 Task: Sort the products in the category "Guacamole" by price (lowest first).
Action: Mouse moved to (866, 309)
Screenshot: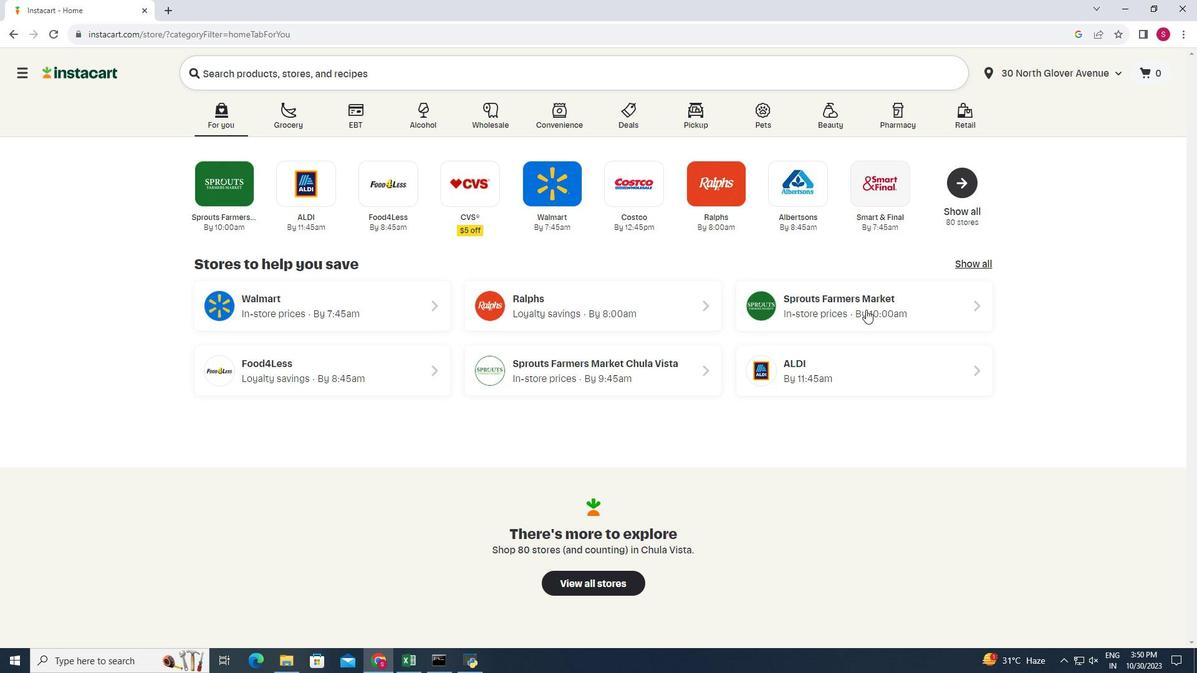 
Action: Mouse pressed left at (866, 309)
Screenshot: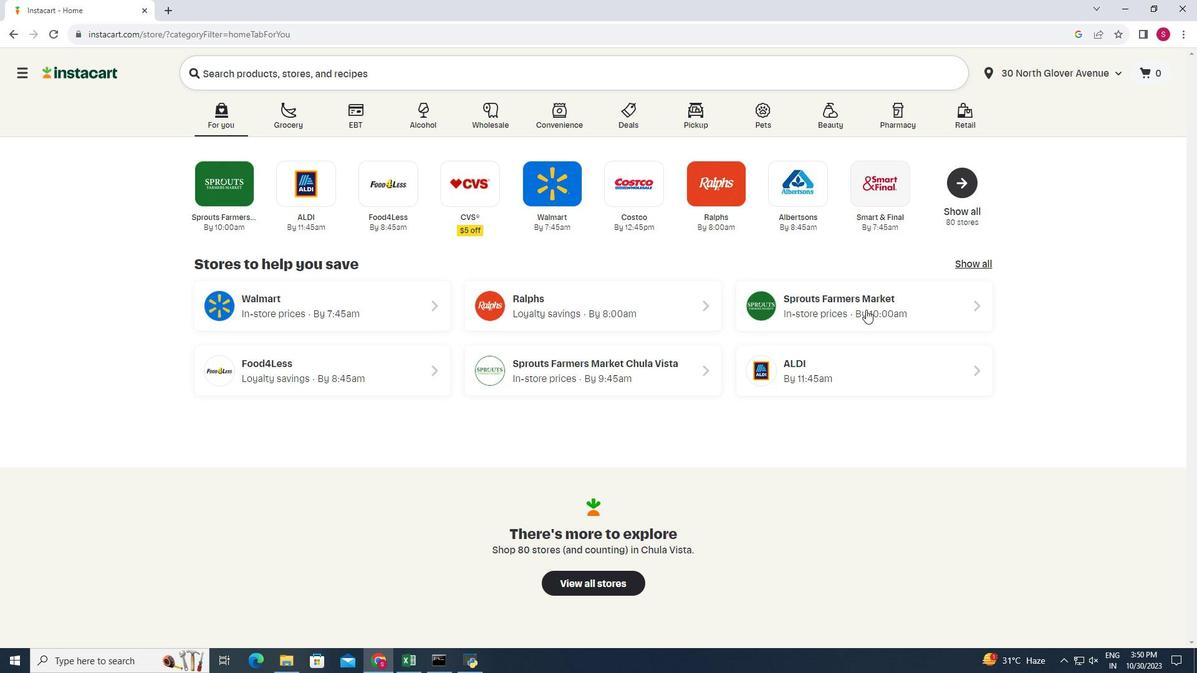 
Action: Mouse moved to (42, 550)
Screenshot: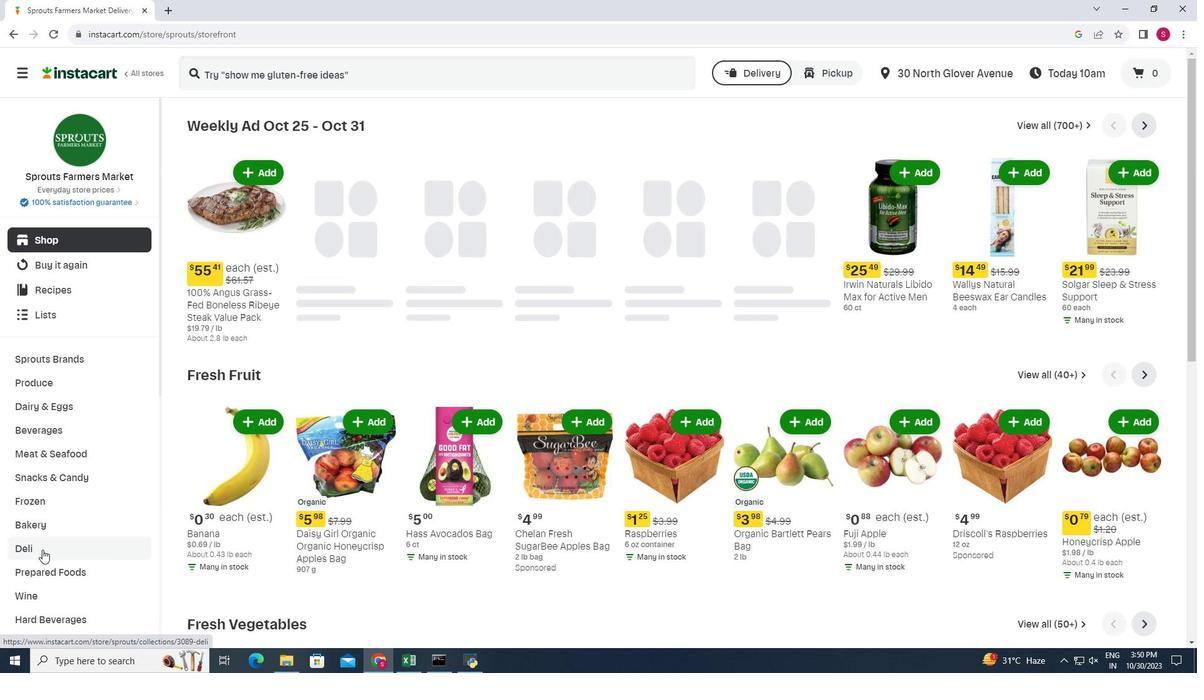 
Action: Mouse pressed left at (42, 550)
Screenshot: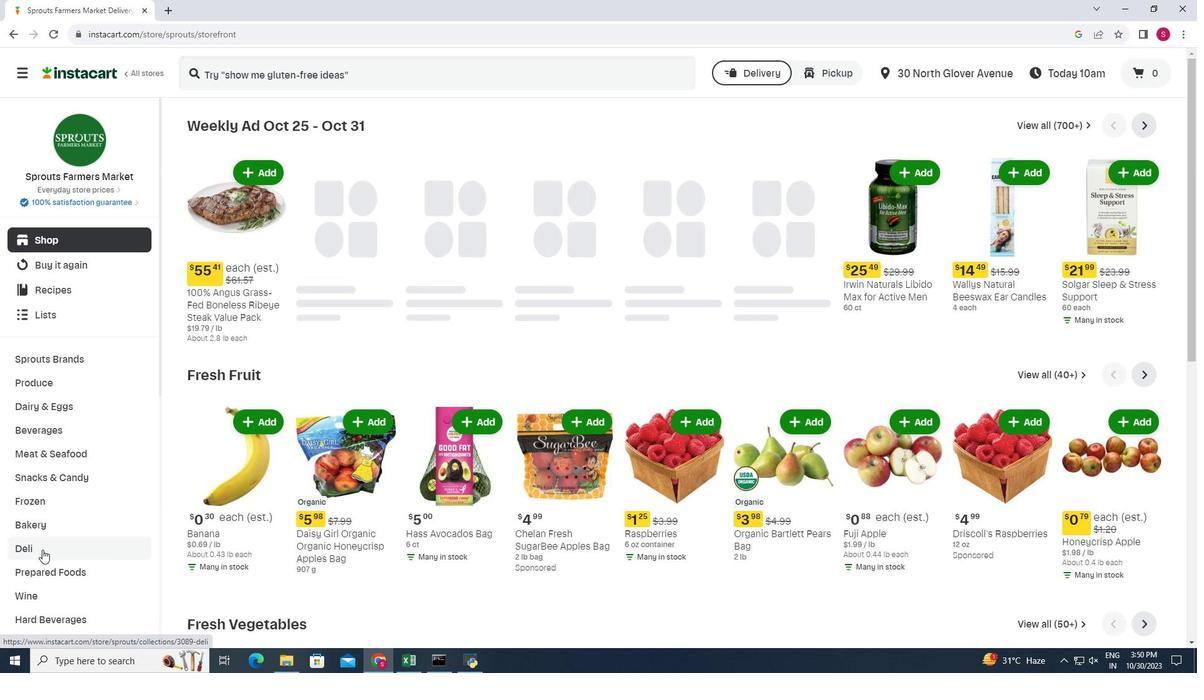 
Action: Mouse moved to (408, 157)
Screenshot: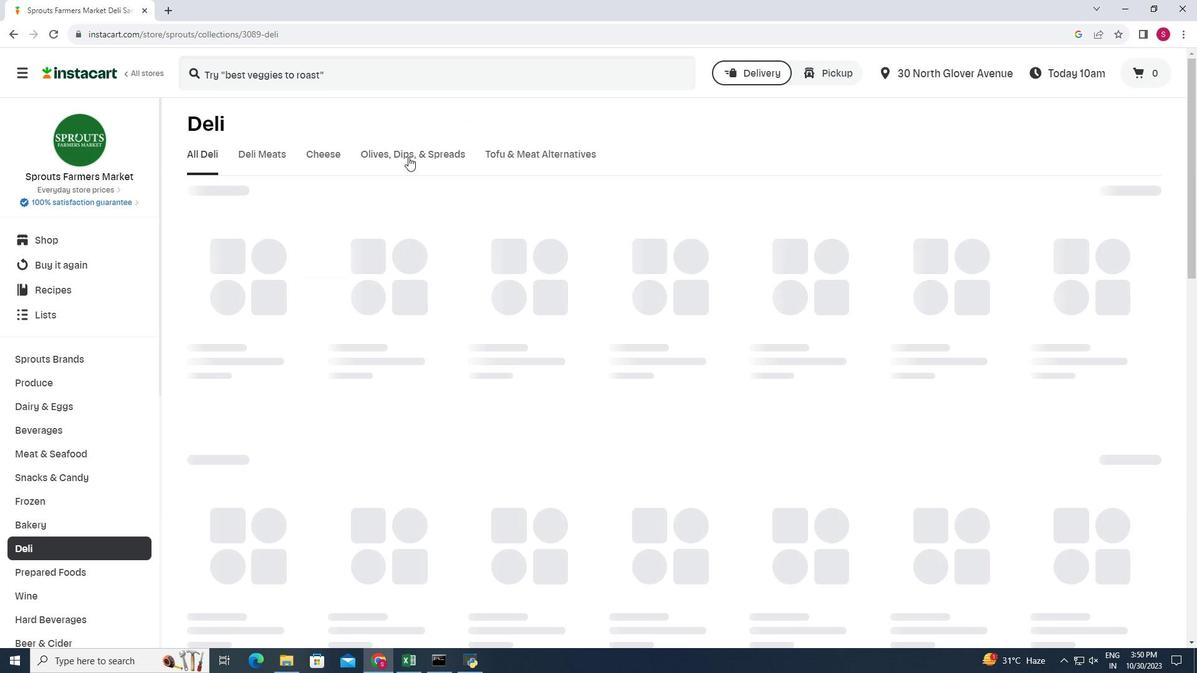 
Action: Mouse pressed left at (408, 157)
Screenshot: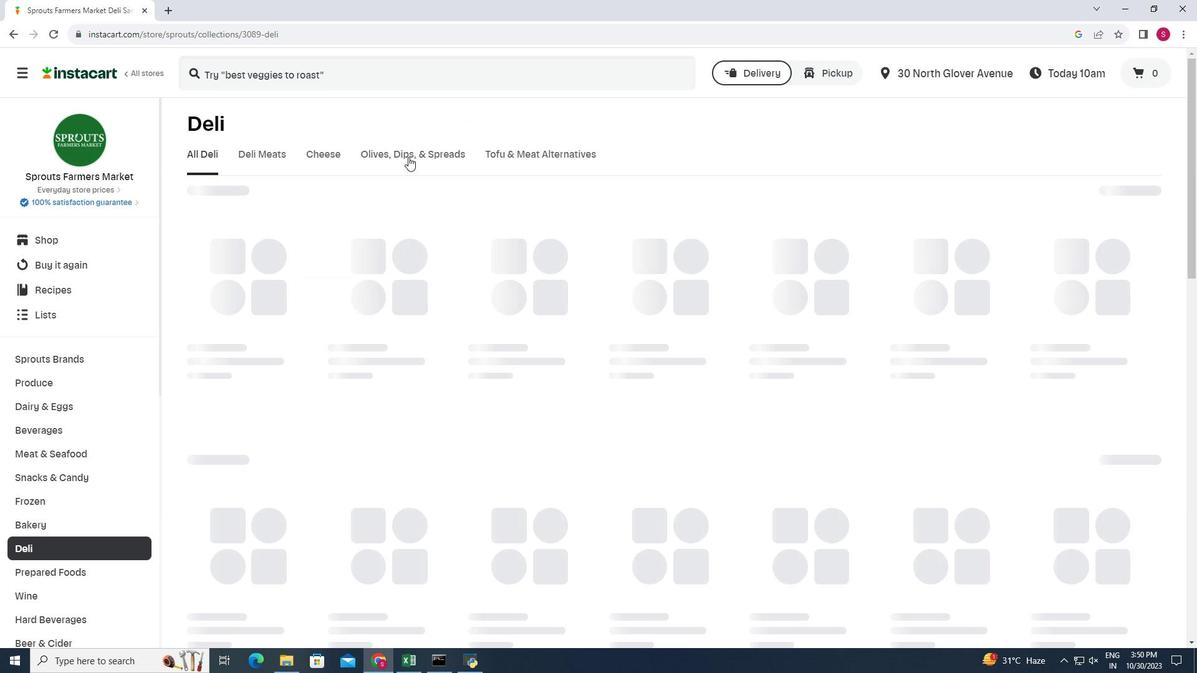 
Action: Mouse moved to (1148, 263)
Screenshot: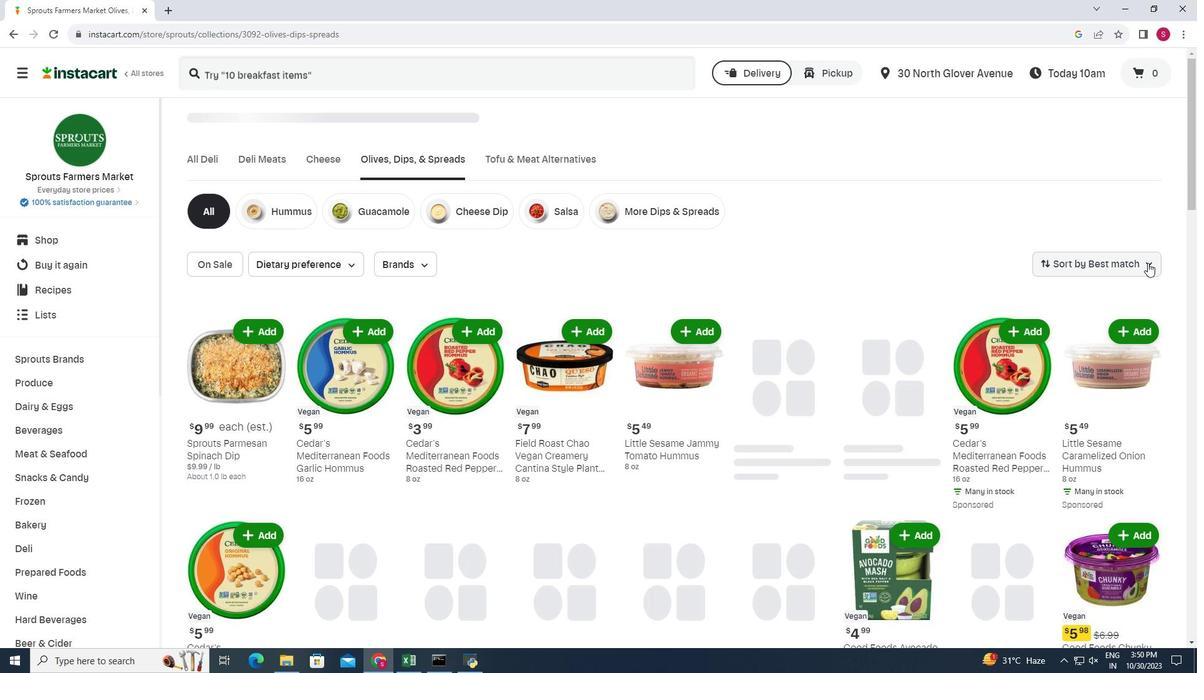 
Action: Mouse pressed left at (1148, 263)
Screenshot: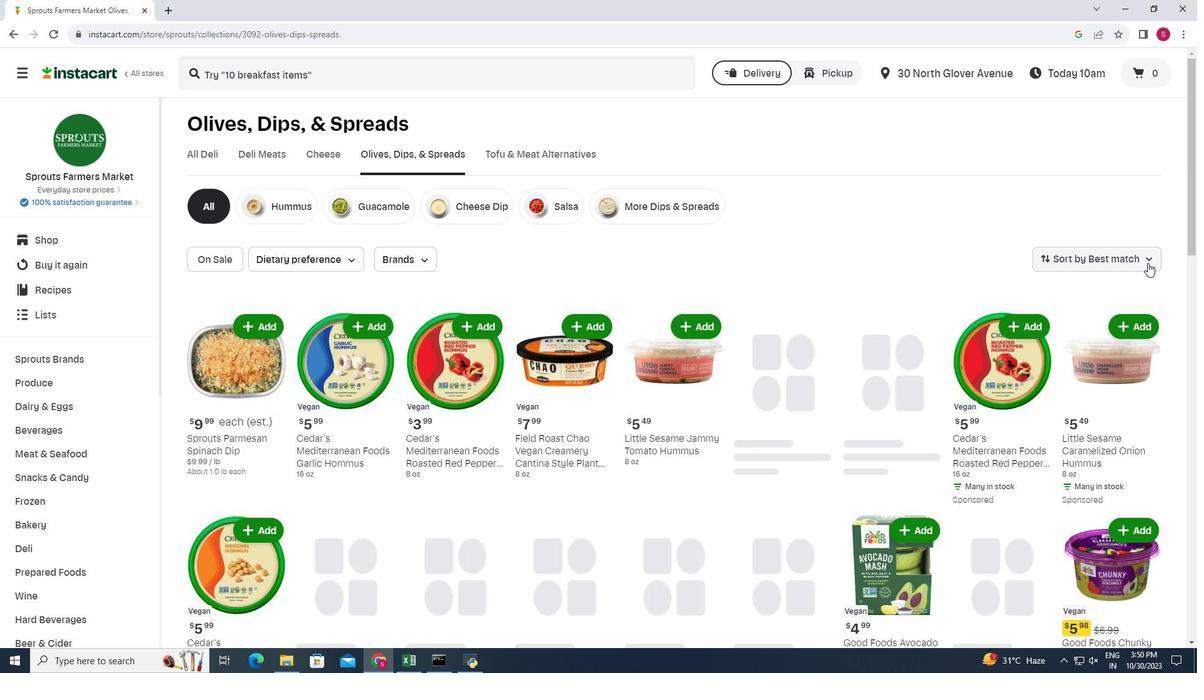 
Action: Mouse moved to (399, 198)
Screenshot: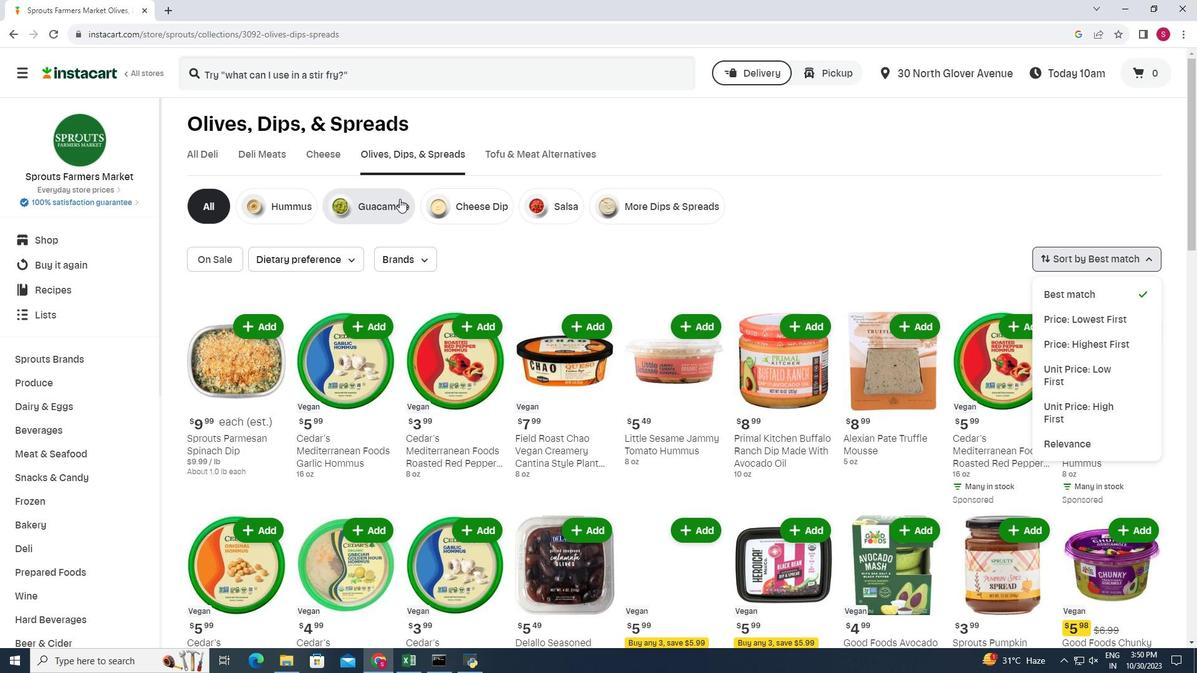 
Action: Mouse pressed left at (399, 198)
Screenshot: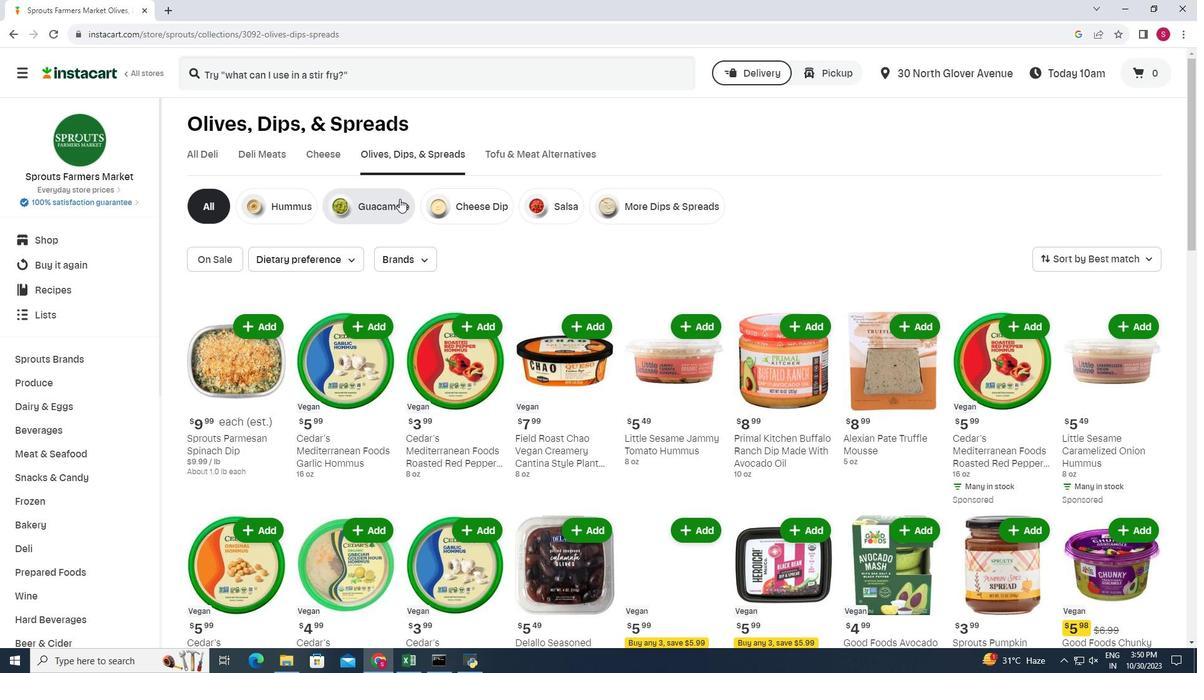 
Action: Mouse moved to (1151, 260)
Screenshot: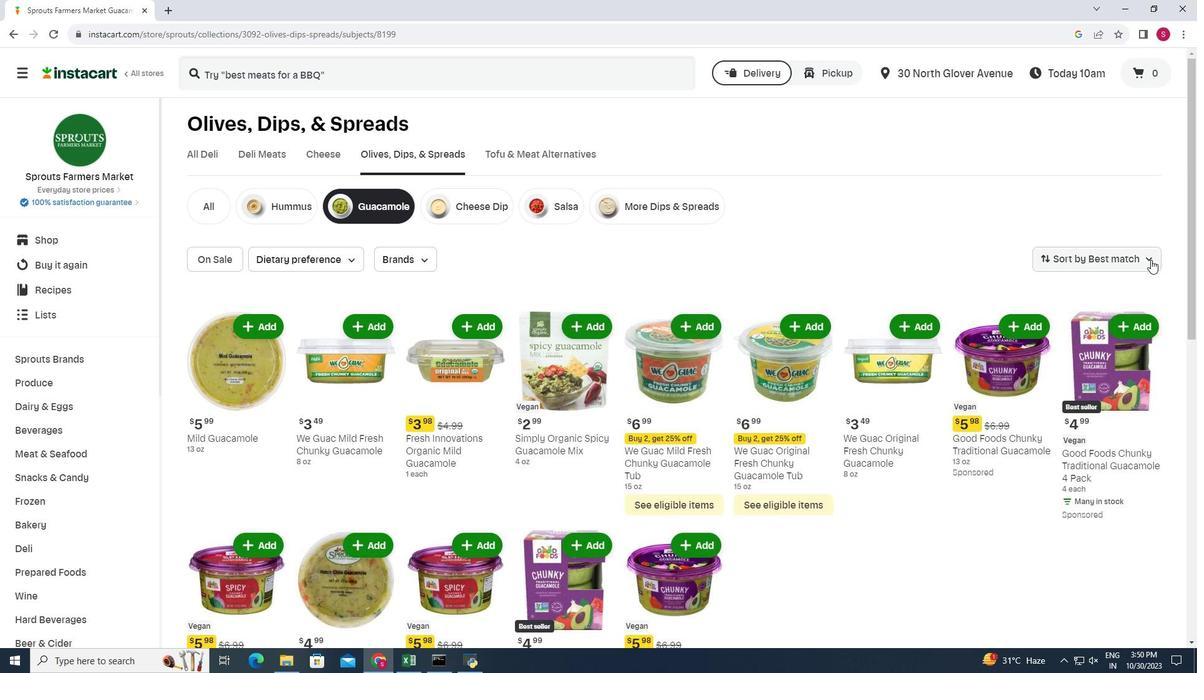 
Action: Mouse pressed left at (1151, 260)
Screenshot: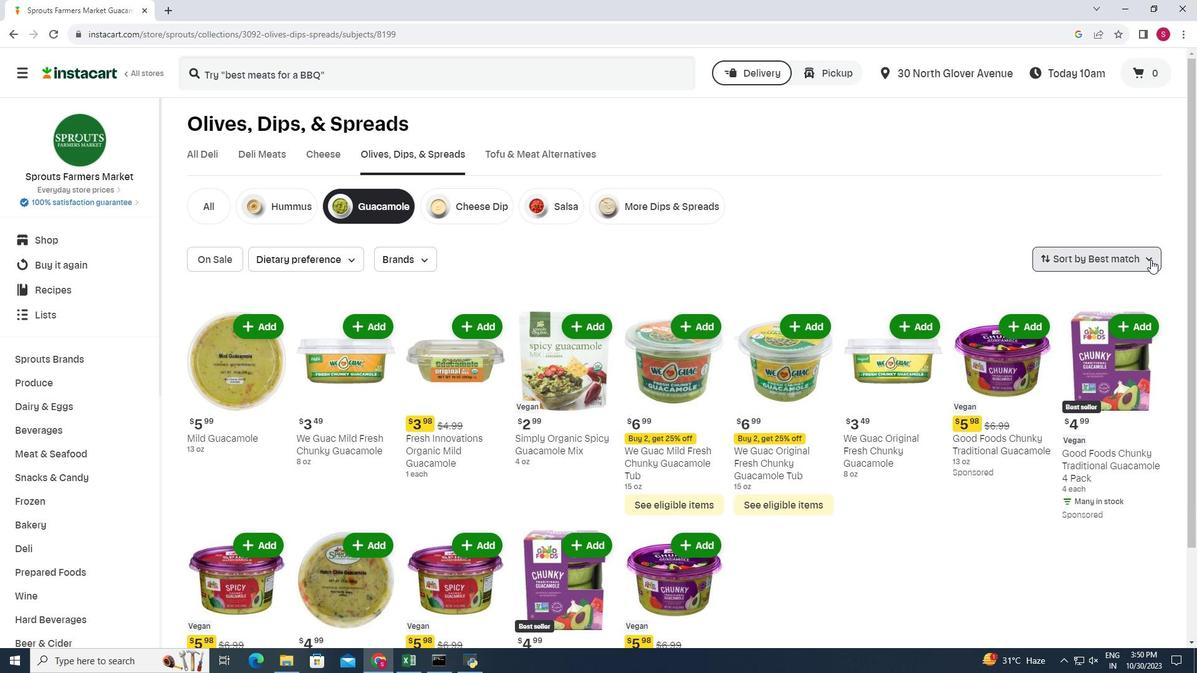 
Action: Mouse moved to (1125, 321)
Screenshot: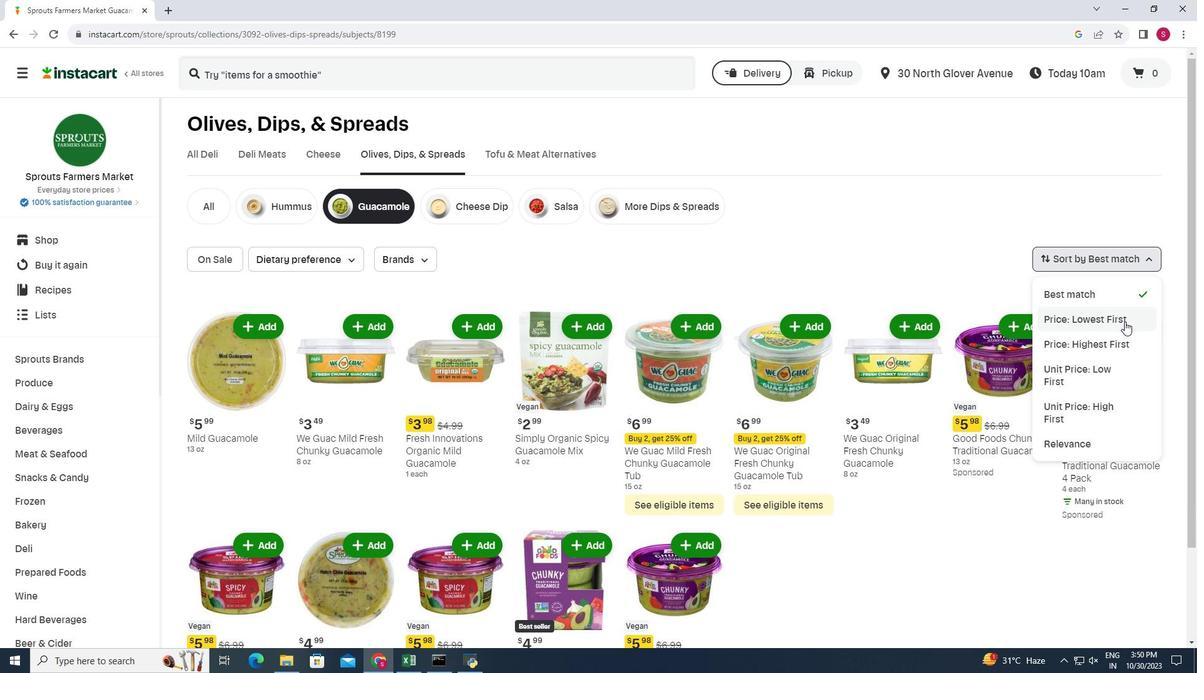 
Action: Mouse pressed left at (1125, 321)
Screenshot: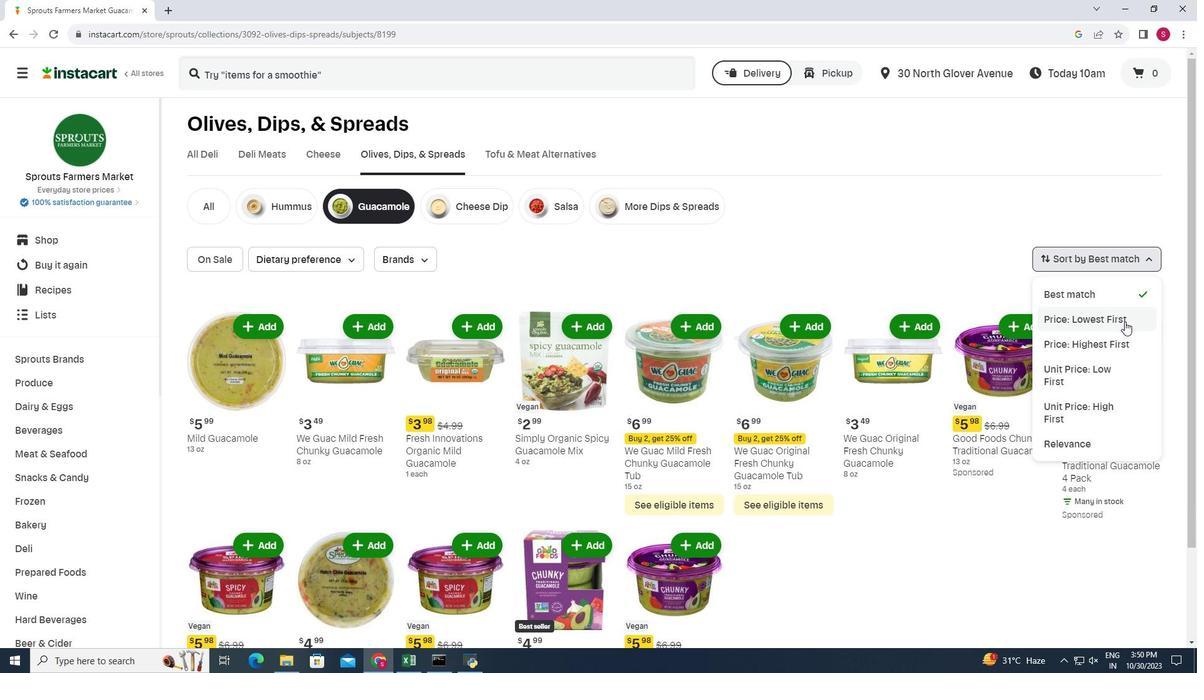 
Action: Mouse moved to (614, 288)
Screenshot: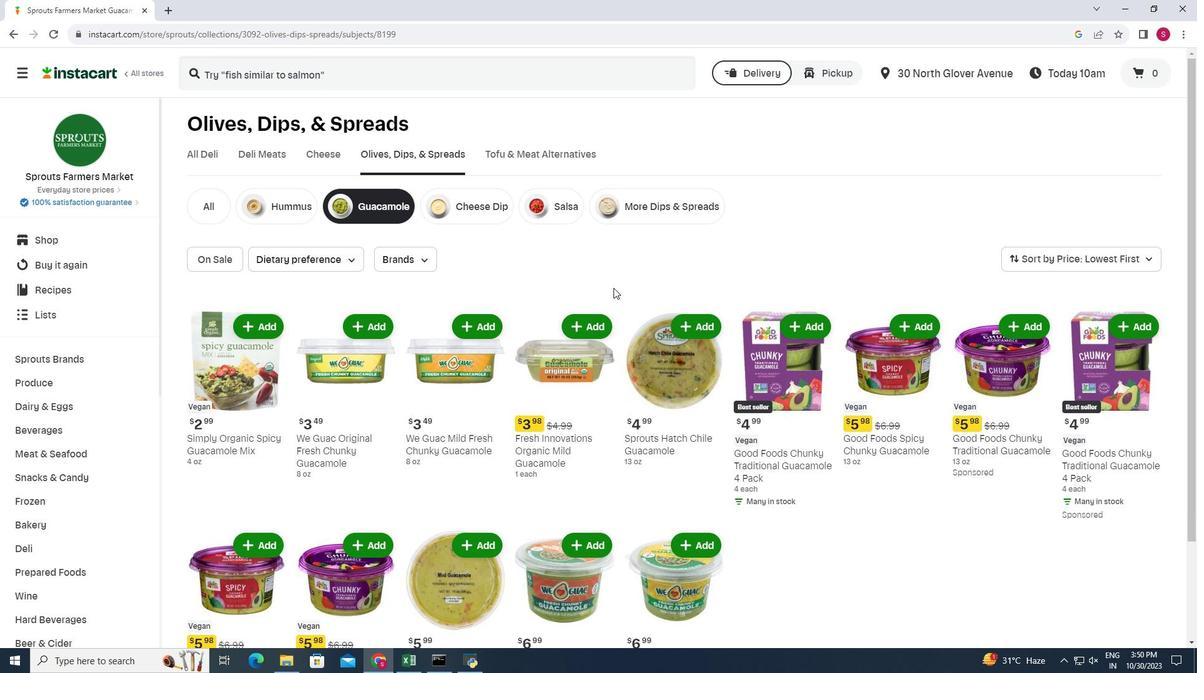 
Action: Mouse scrolled (614, 287) with delta (0, 0)
Screenshot: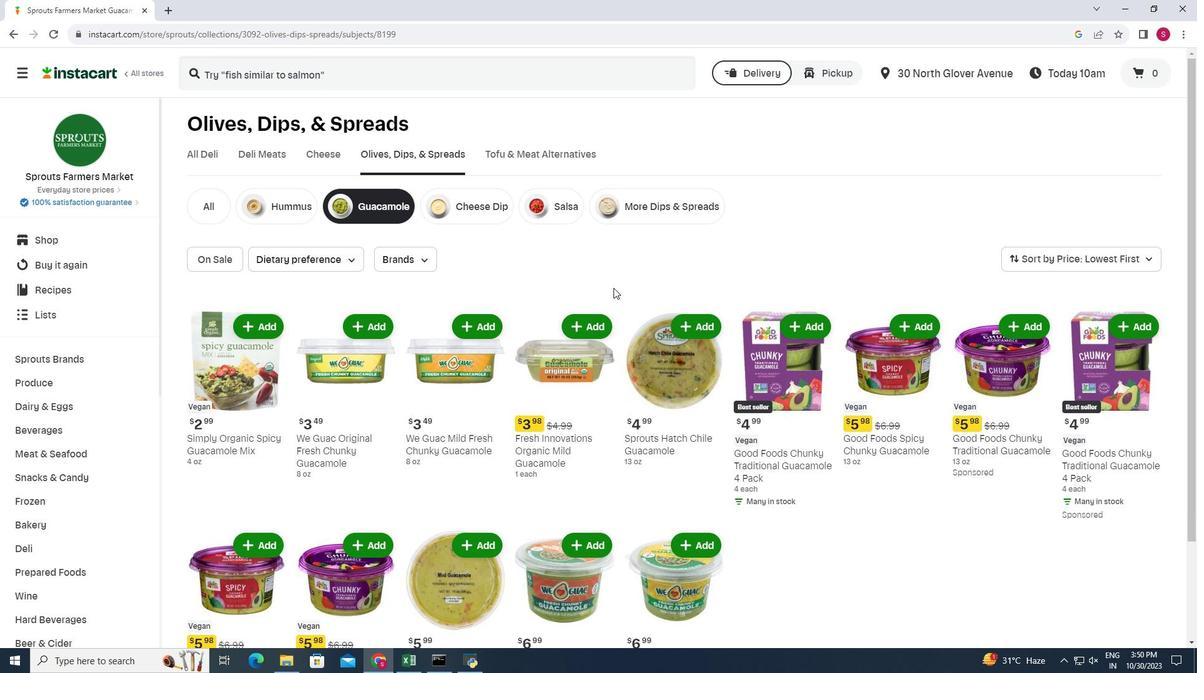 
Action: Mouse moved to (613, 288)
Screenshot: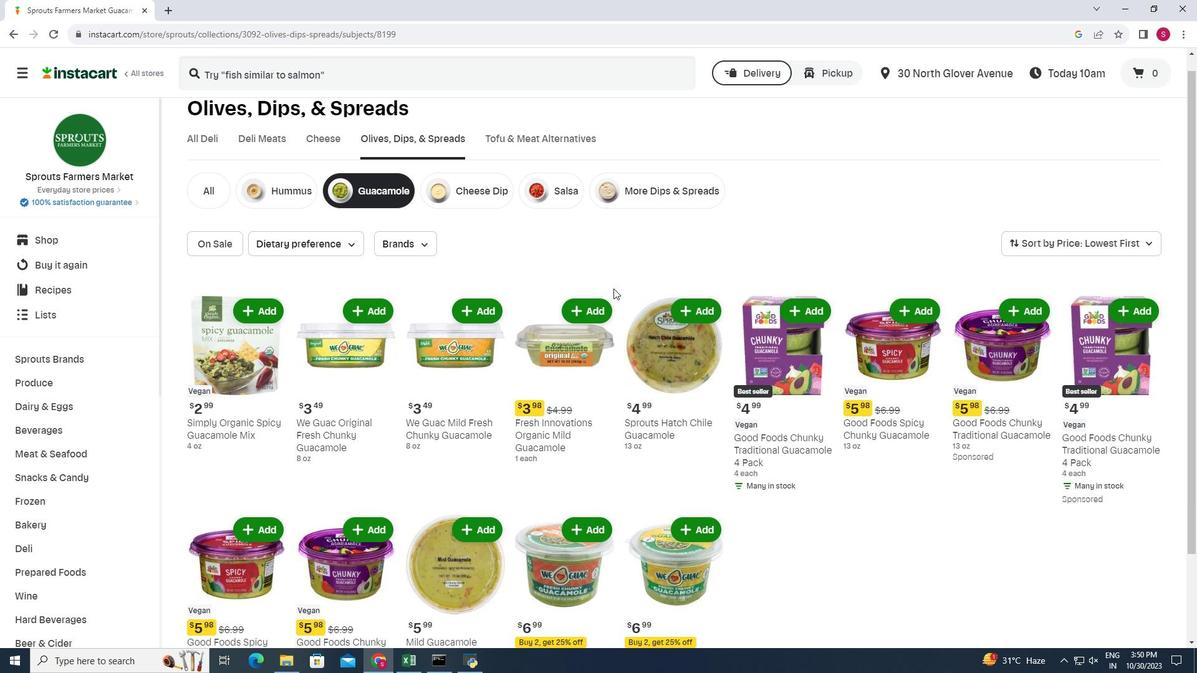 
Action: Mouse scrolled (613, 287) with delta (0, 0)
Screenshot: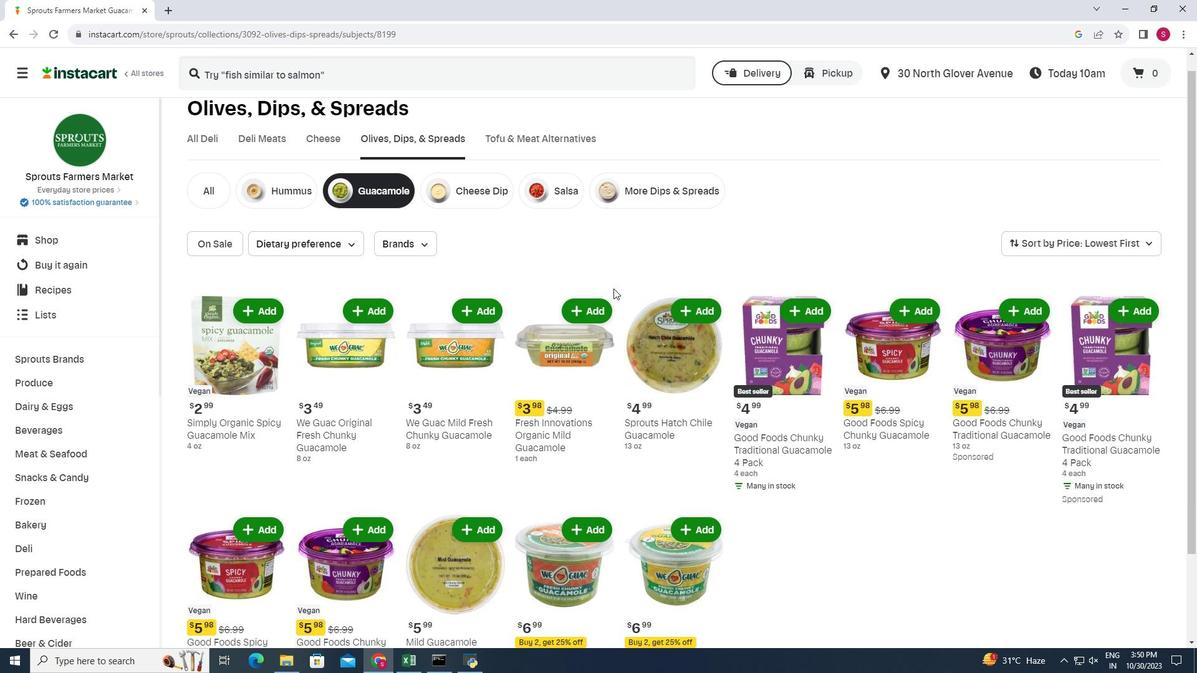 
Action: Mouse scrolled (613, 287) with delta (0, 0)
Screenshot: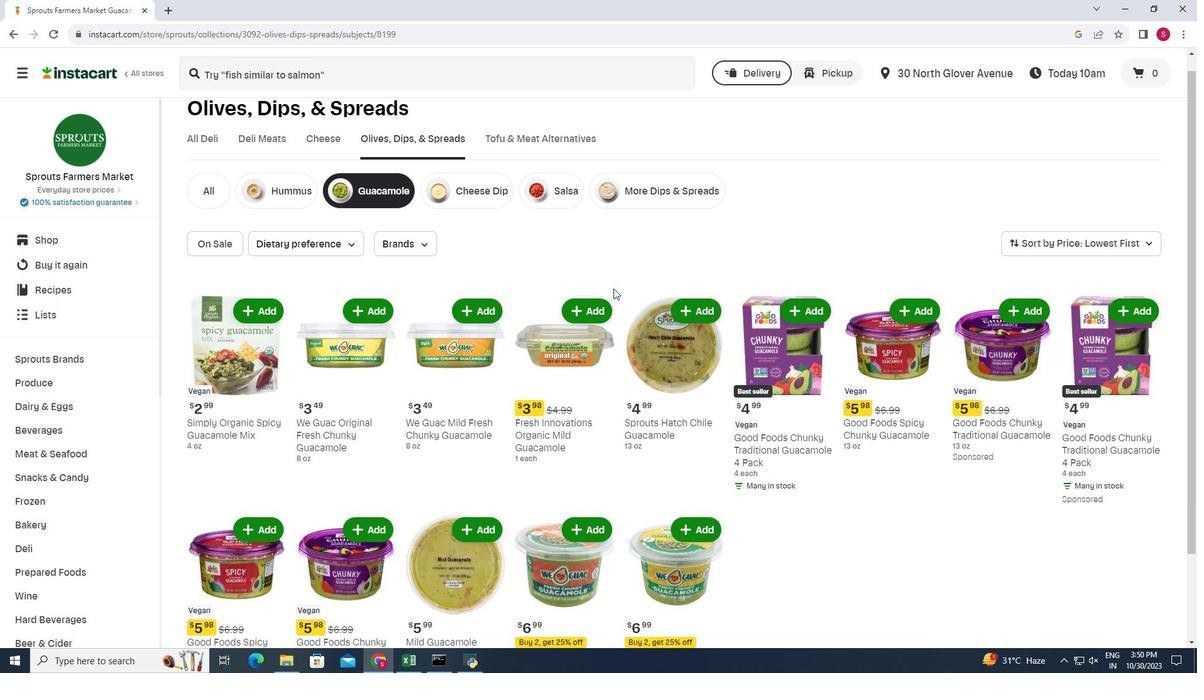
Action: Mouse scrolled (613, 287) with delta (0, 0)
Screenshot: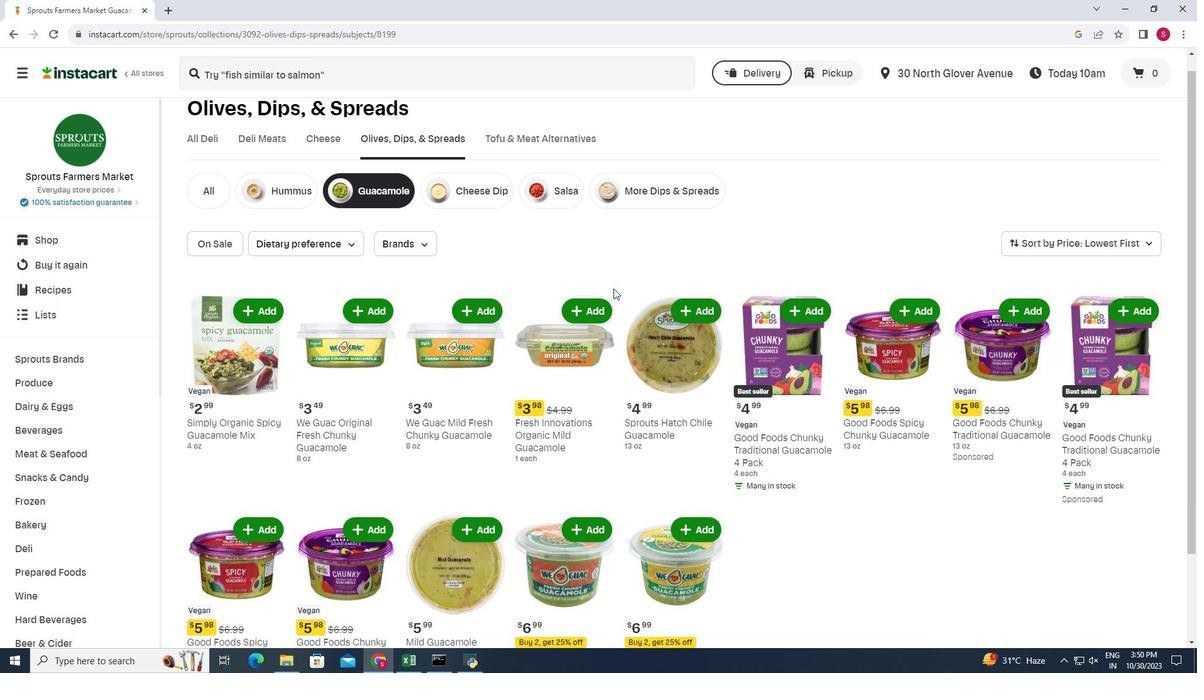 
Action: Mouse moved to (613, 288)
Screenshot: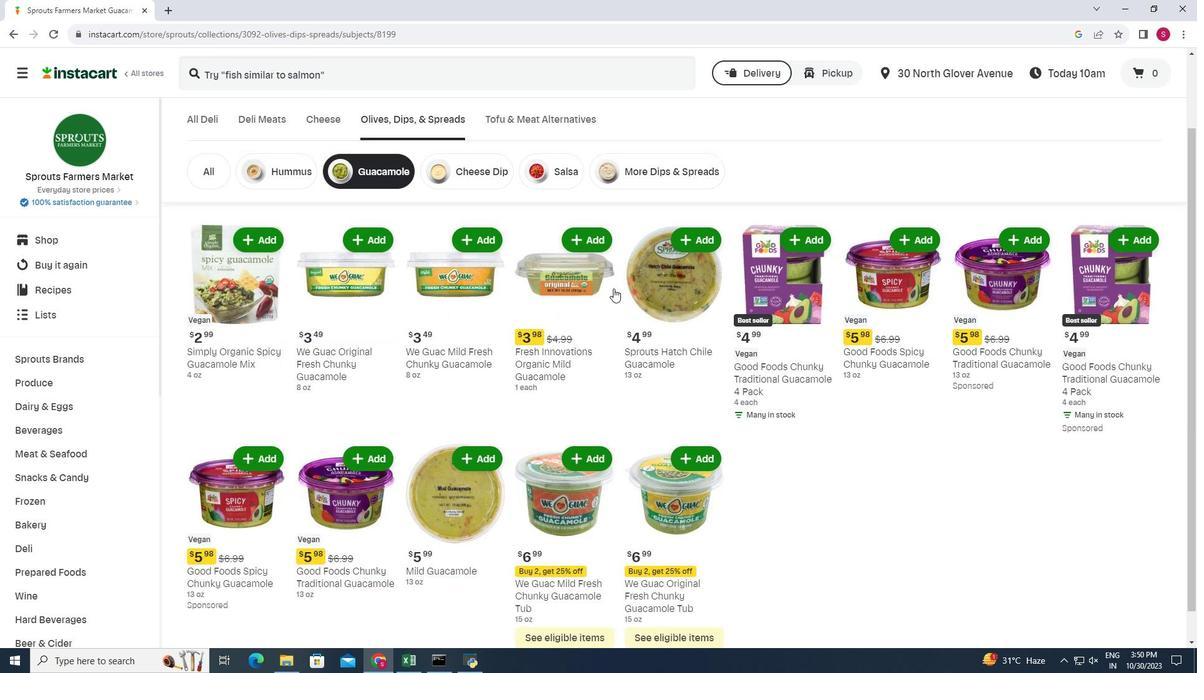 
Action: Mouse scrolled (613, 288) with delta (0, 0)
Screenshot: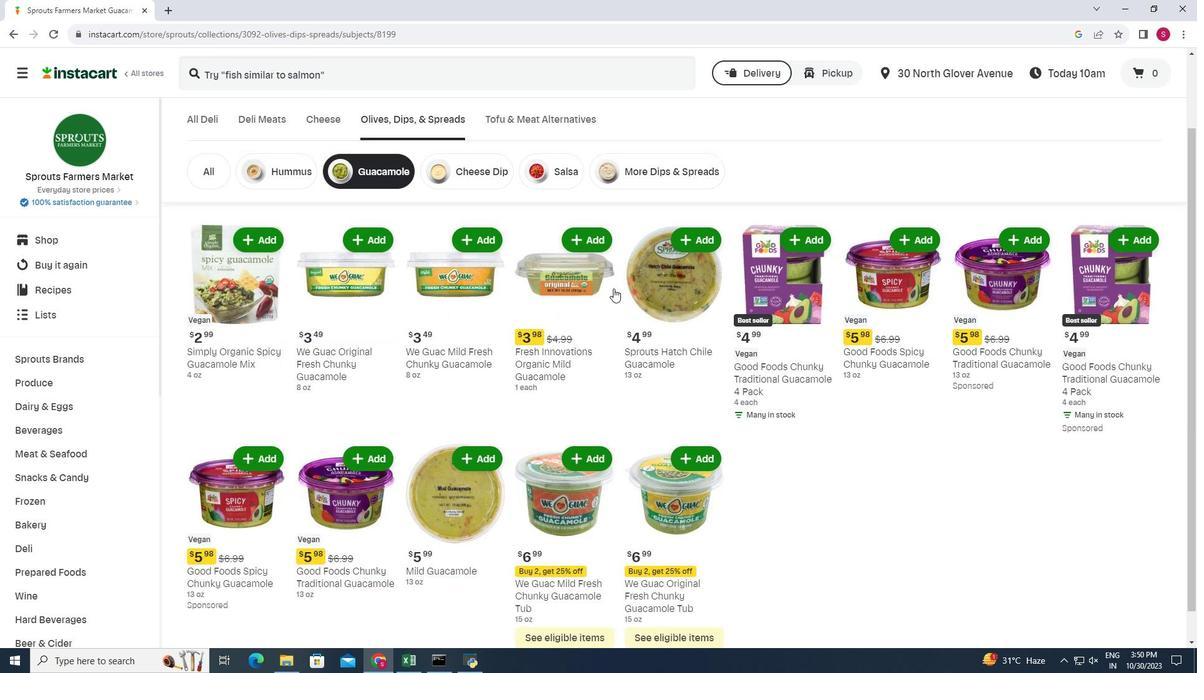 
Action: Mouse moved to (614, 288)
Screenshot: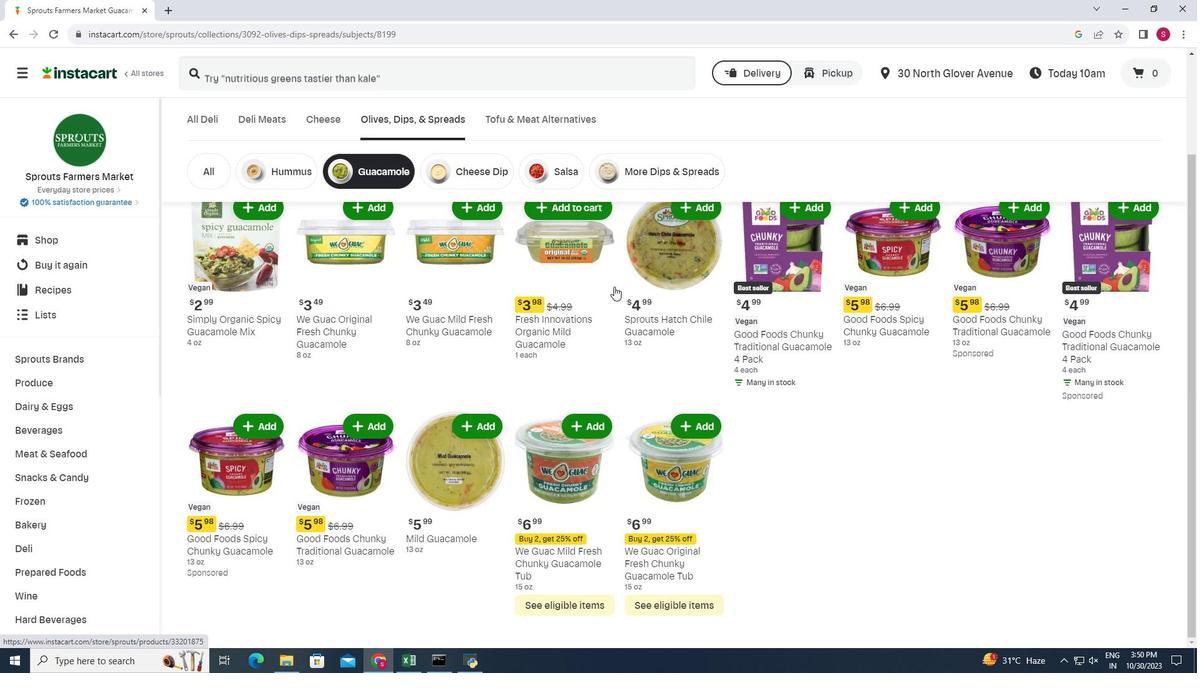 
